 Task: Create a task  Create a new online platform for online therapy sessions , assign it to team member softage.3@softage.net in the project ArcticTech and update the status of the task to  On Track  , set the priority of the task to Low
Action: Mouse moved to (65, 54)
Screenshot: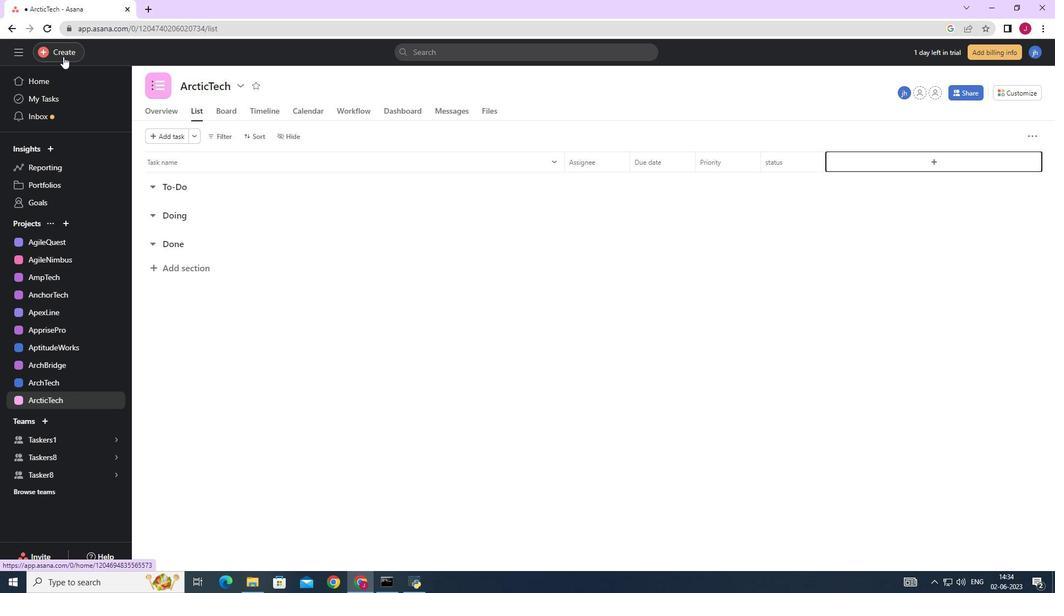 
Action: Mouse pressed left at (65, 54)
Screenshot: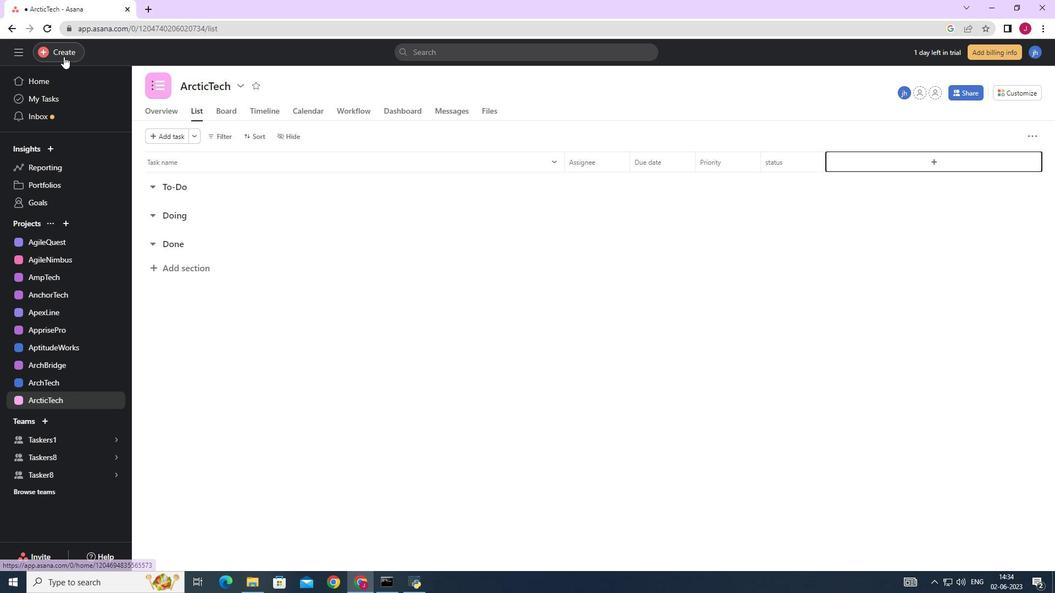 
Action: Mouse moved to (130, 54)
Screenshot: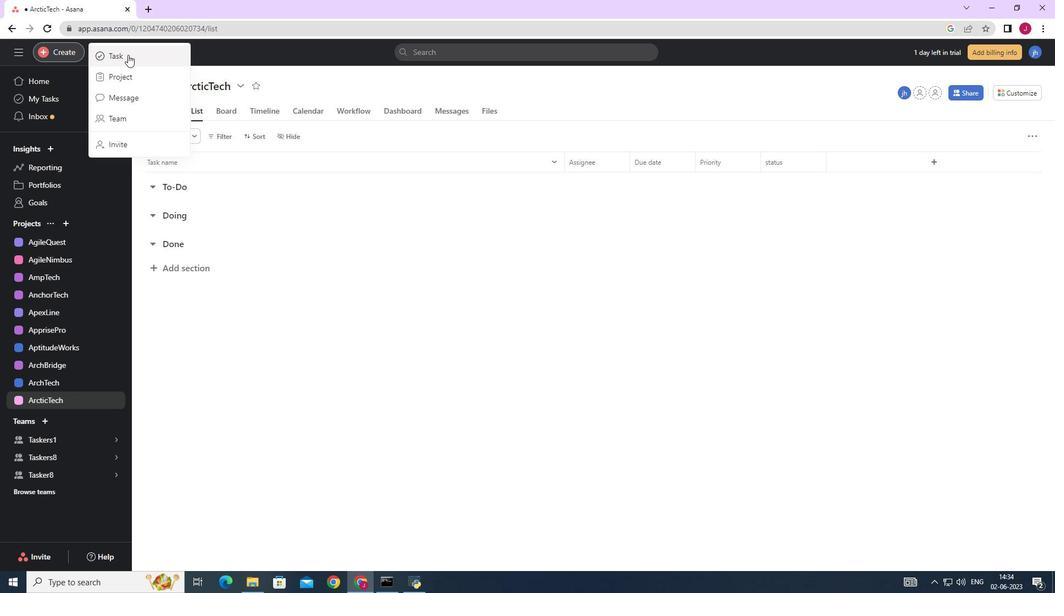 
Action: Mouse pressed left at (130, 54)
Screenshot: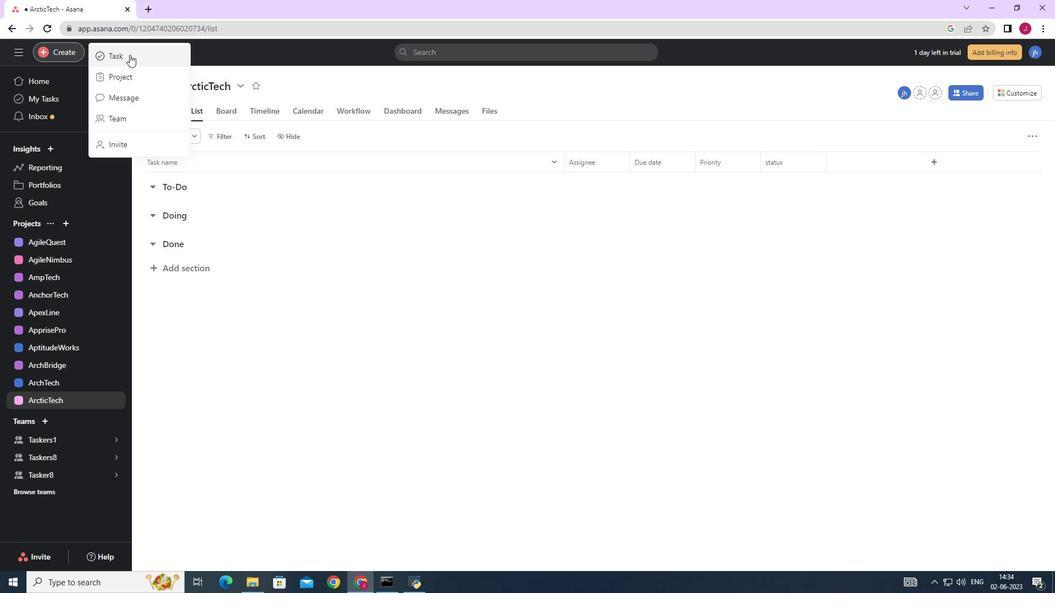 
Action: Mouse moved to (799, 345)
Screenshot: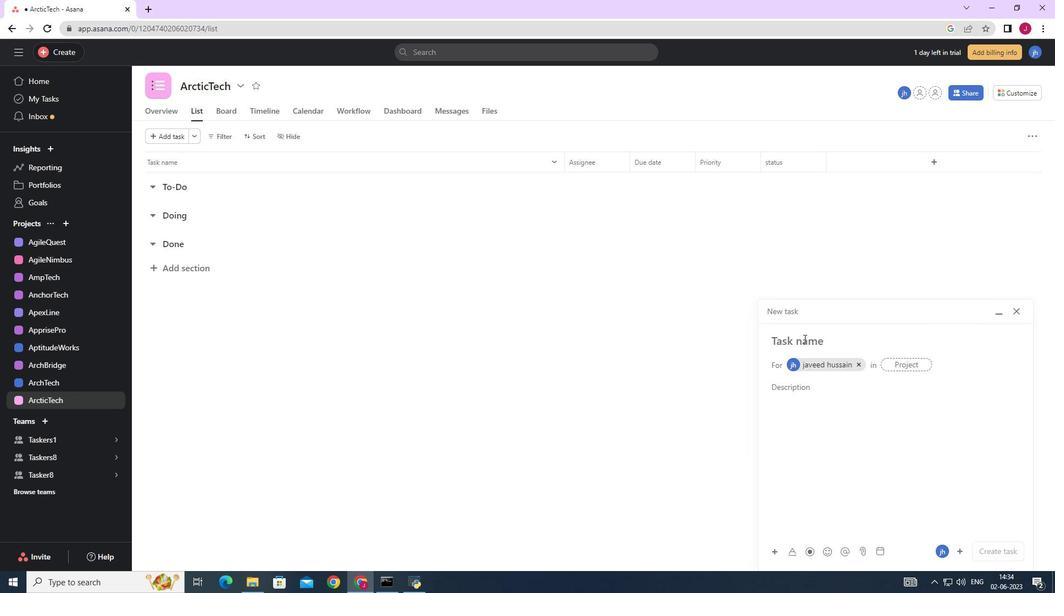 
Action: Mouse pressed left at (799, 345)
Screenshot: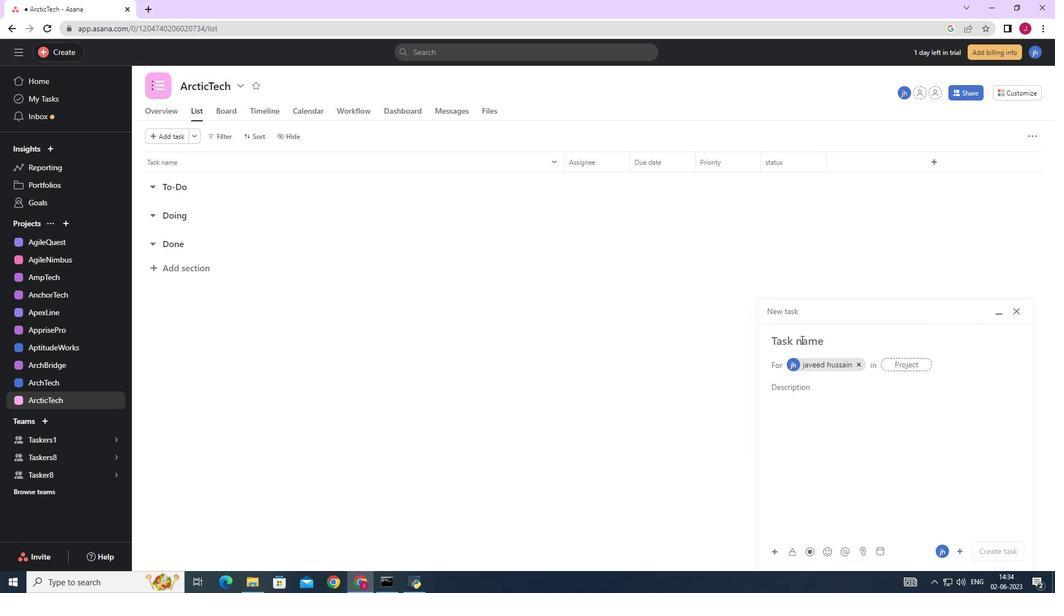 
Action: Mouse moved to (859, 363)
Screenshot: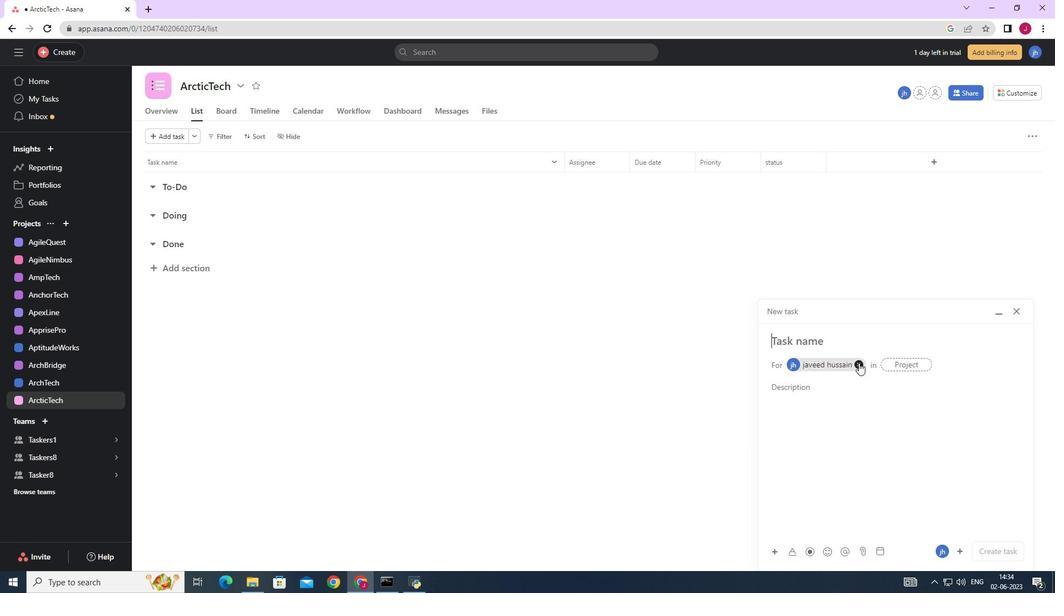 
Action: Mouse pressed left at (859, 363)
Screenshot: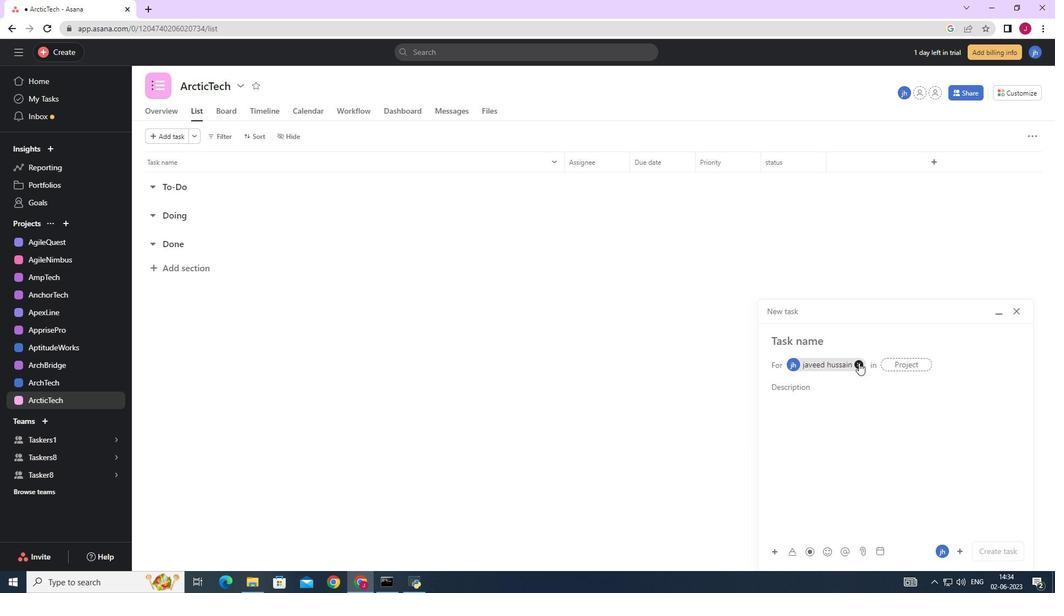 
Action: Mouse moved to (799, 342)
Screenshot: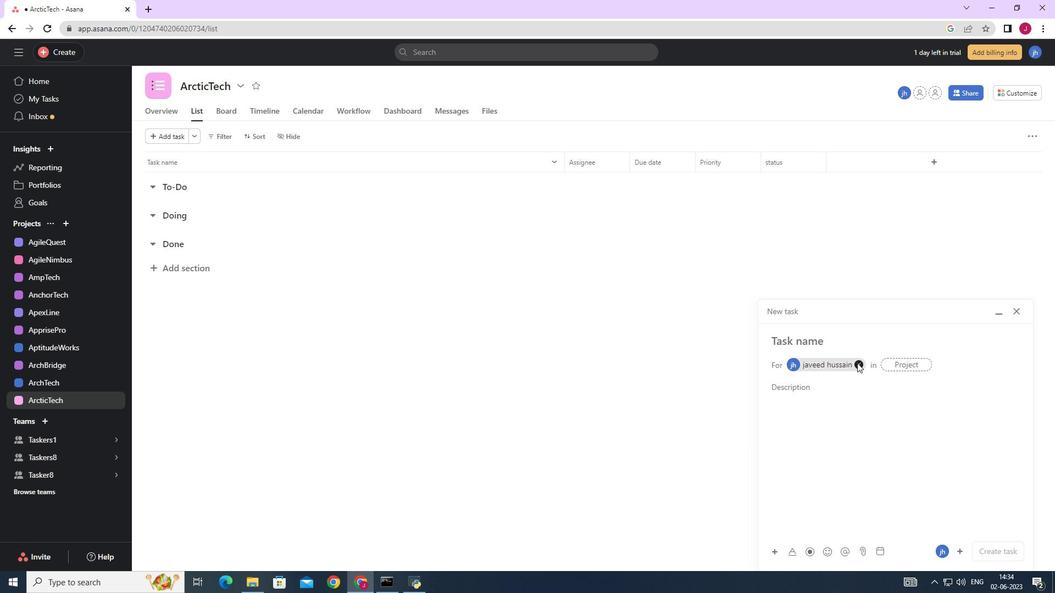 
Action: Mouse pressed left at (799, 342)
Screenshot: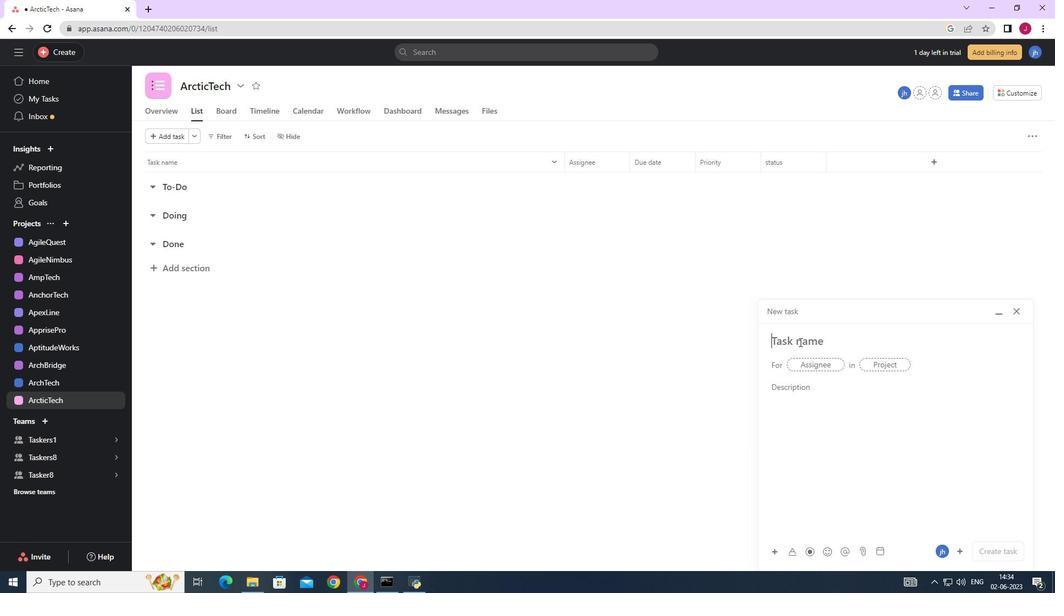 
Action: Key pressed <Key.caps_lock>C<Key.caps_lock>reate<Key.space>a<Key.space>new<Key.space>online<Key.space>platform<Key.space>for<Key.space>online<Key.space>therapy<Key.space>sessions
Screenshot: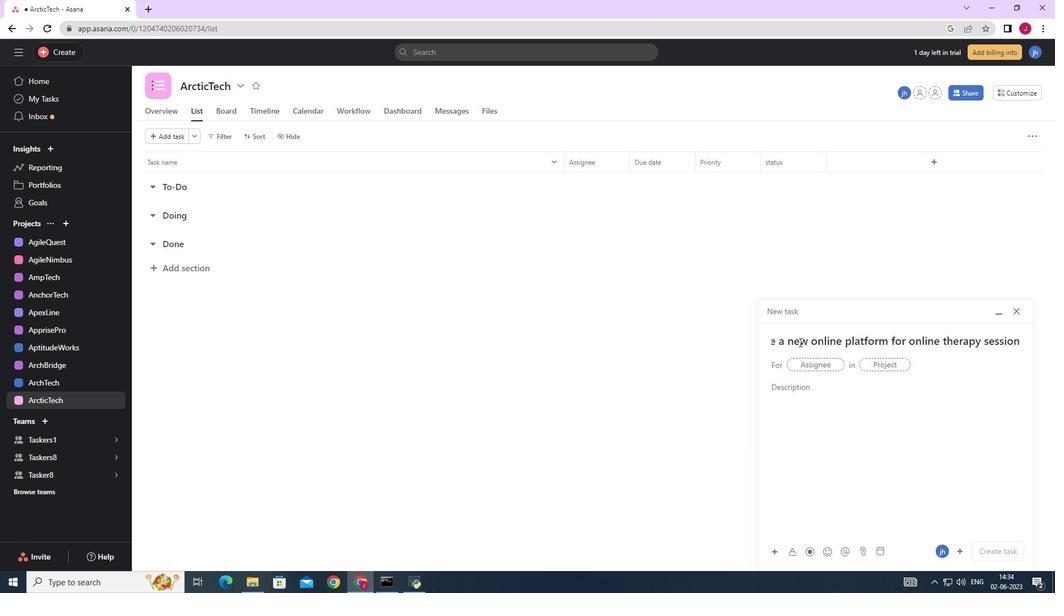 
Action: Mouse moved to (811, 366)
Screenshot: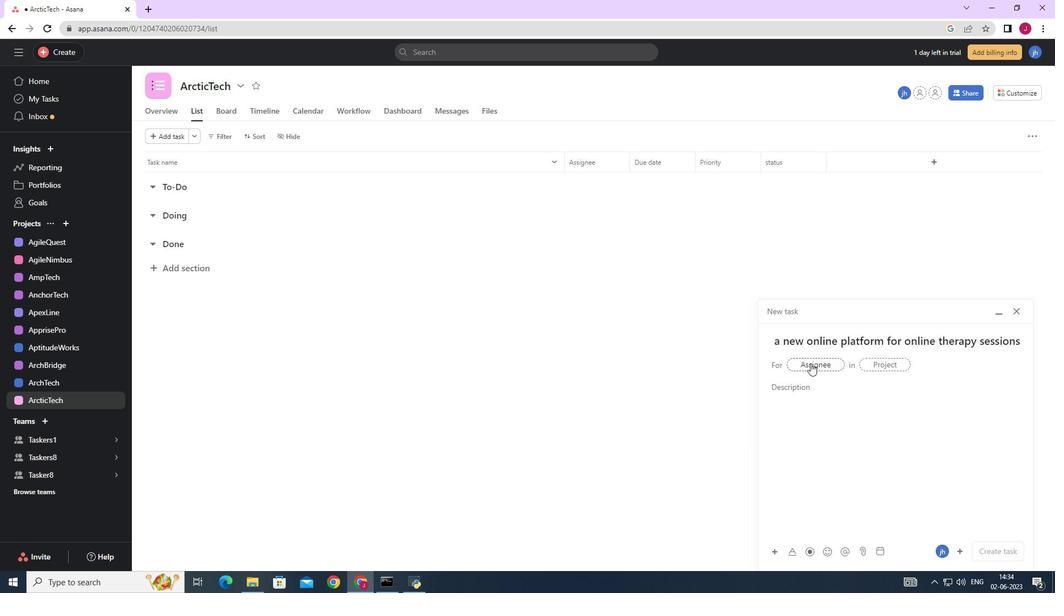 
Action: Mouse pressed left at (811, 366)
Screenshot: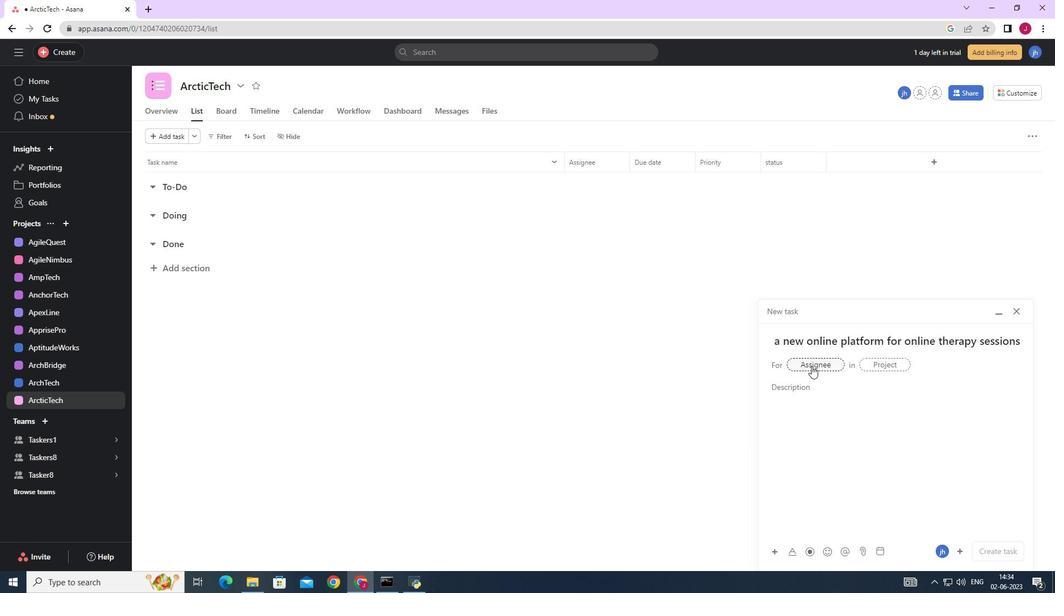 
Action: Key pressed softage.3
Screenshot: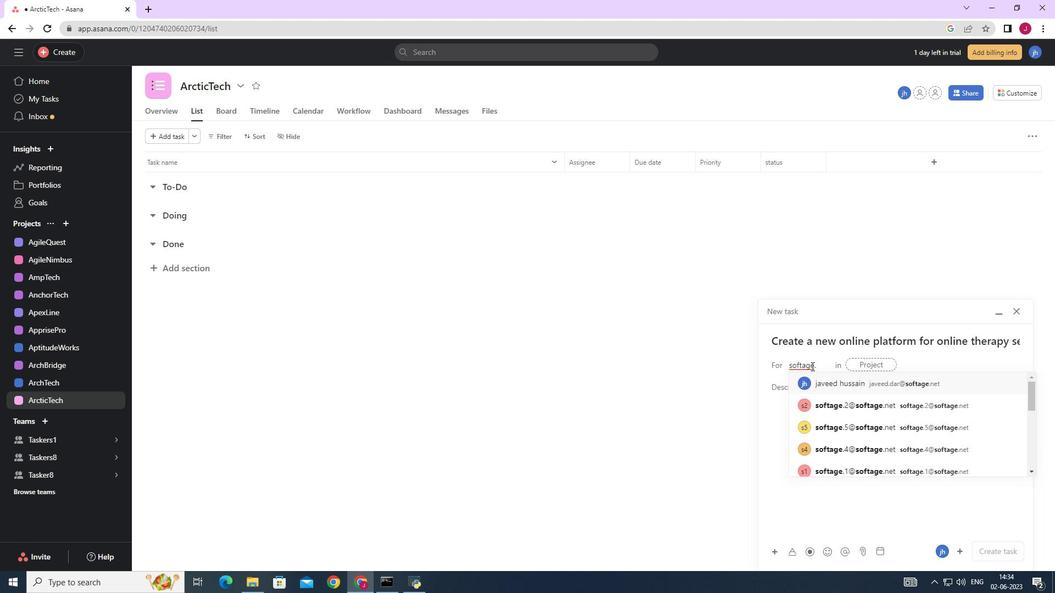 
Action: Mouse moved to (835, 382)
Screenshot: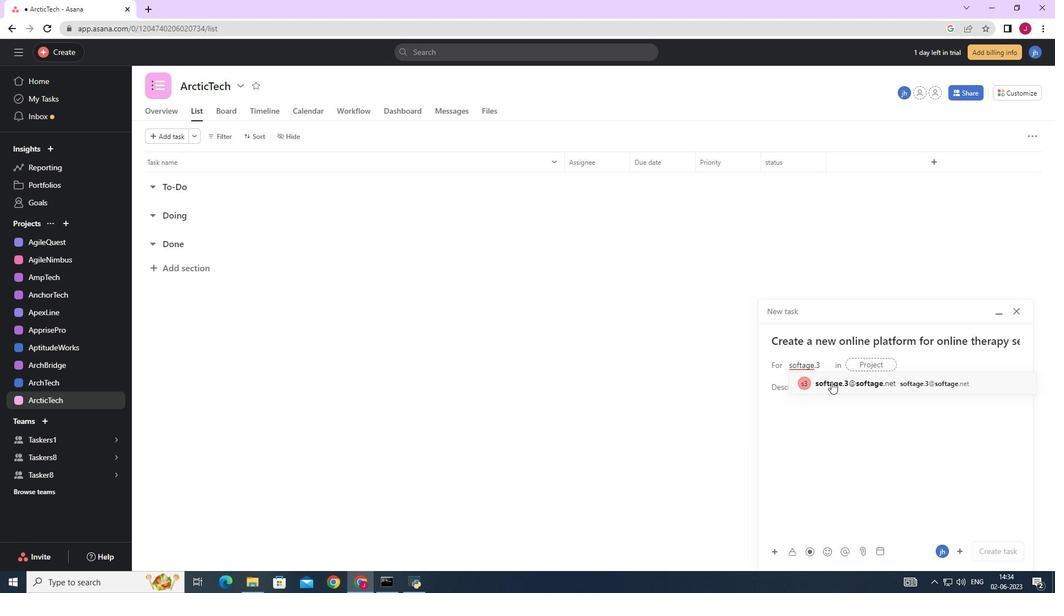 
Action: Mouse pressed left at (835, 382)
Screenshot: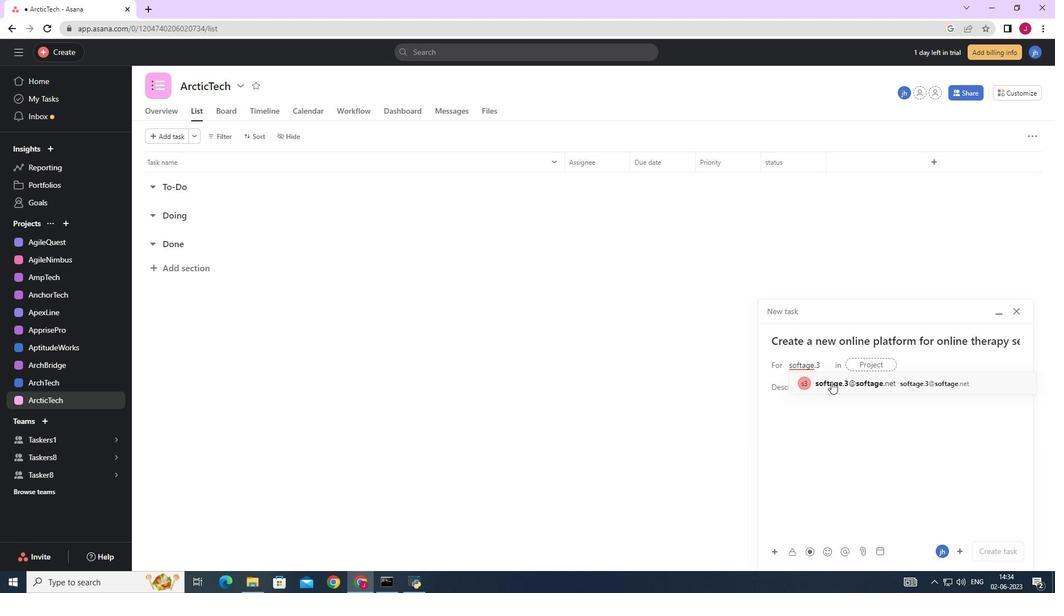 
Action: Mouse moved to (702, 384)
Screenshot: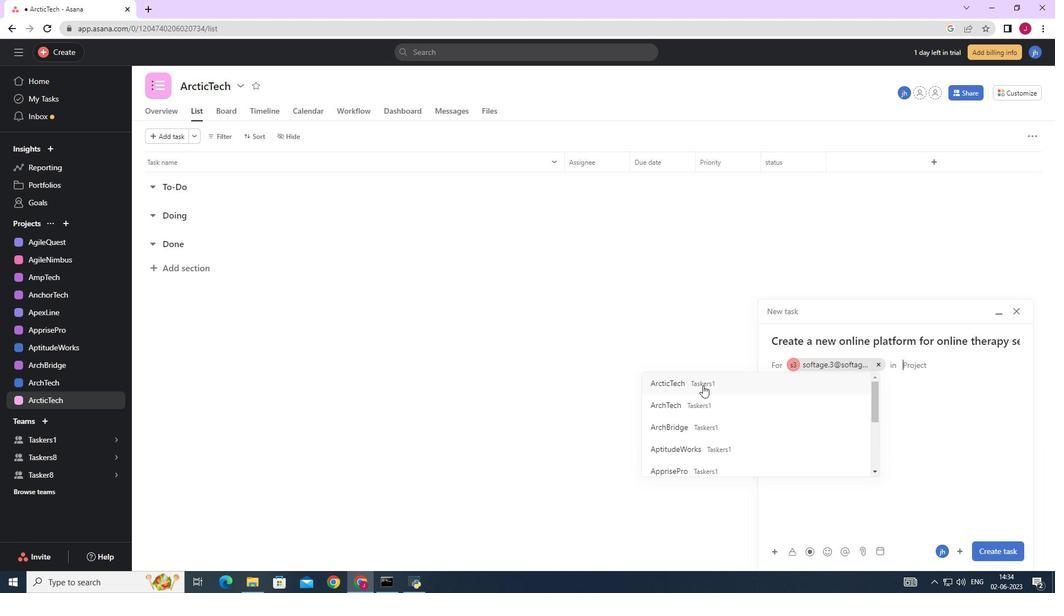 
Action: Mouse pressed left at (702, 384)
Screenshot: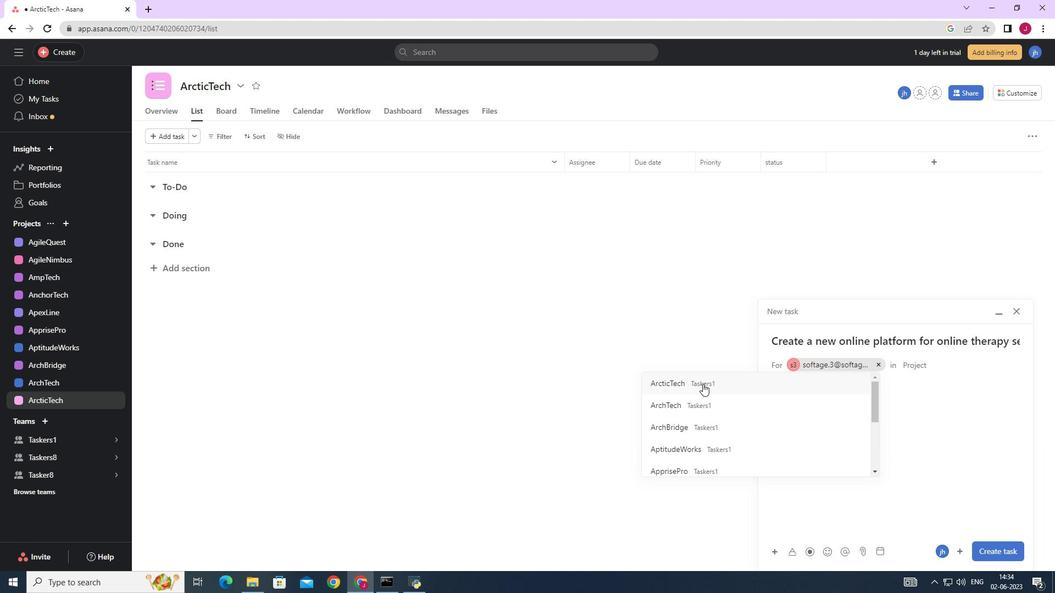 
Action: Mouse moved to (831, 390)
Screenshot: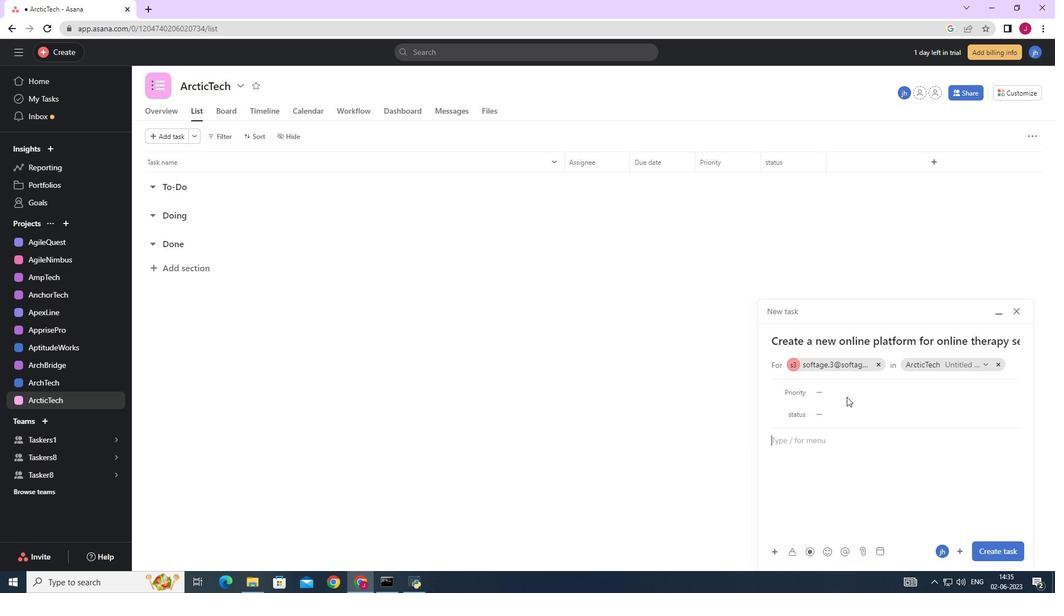 
Action: Mouse pressed left at (831, 390)
Screenshot: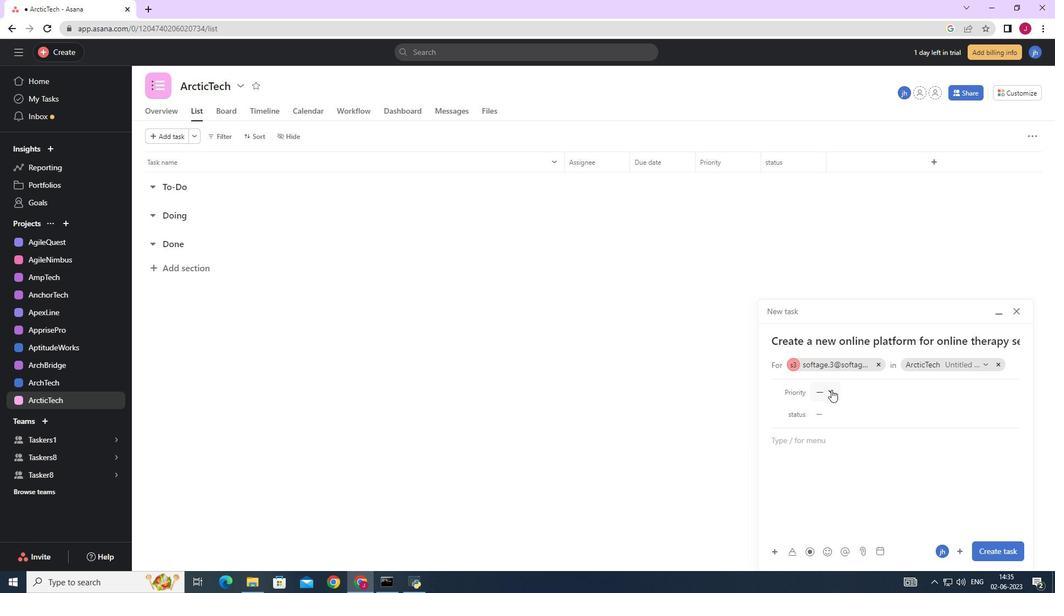 
Action: Mouse moved to (843, 469)
Screenshot: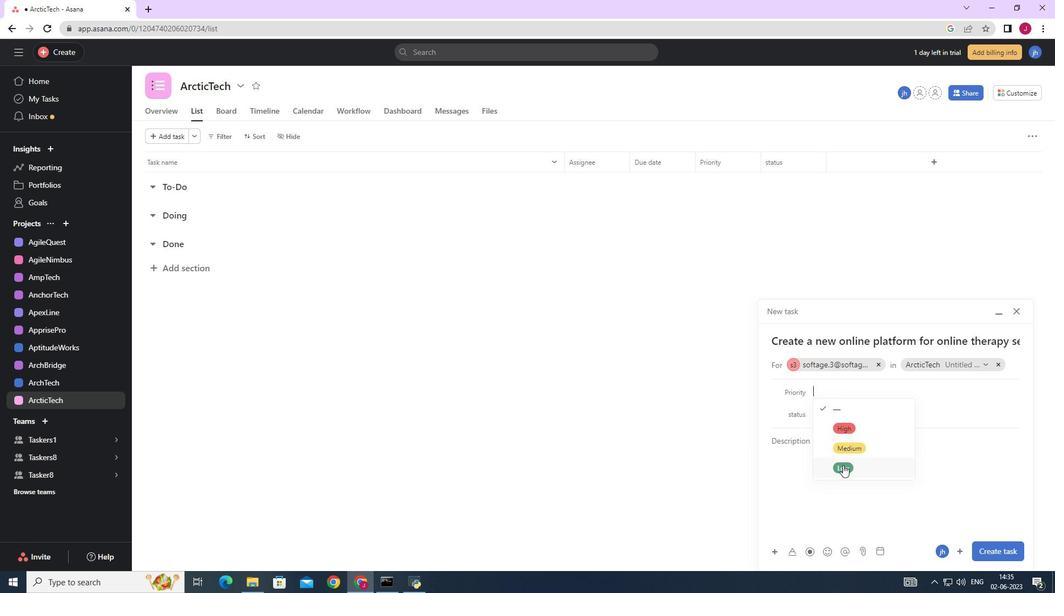 
Action: Mouse pressed left at (843, 469)
Screenshot: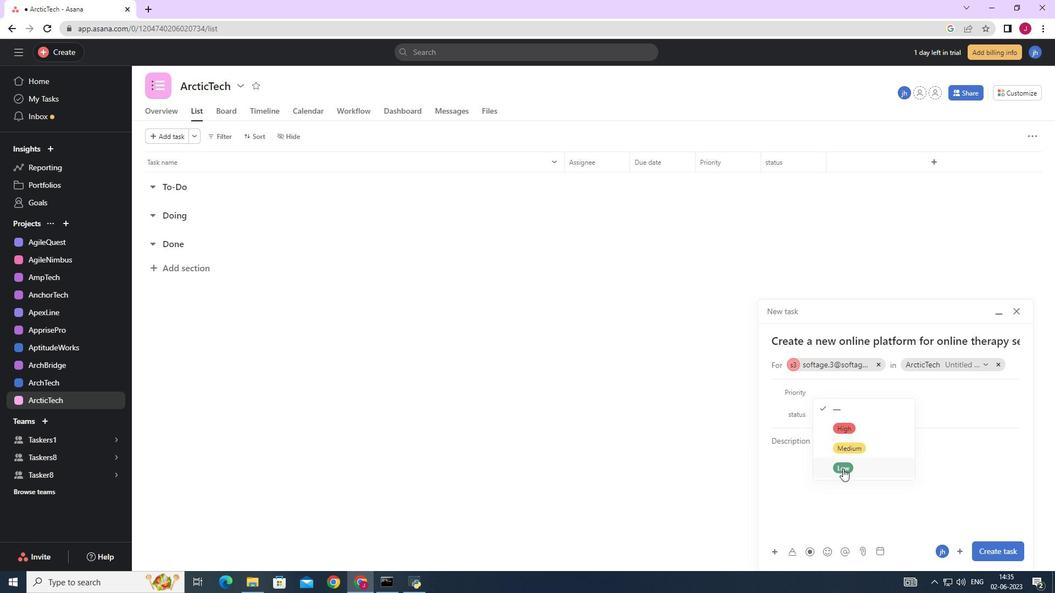
Action: Mouse moved to (826, 417)
Screenshot: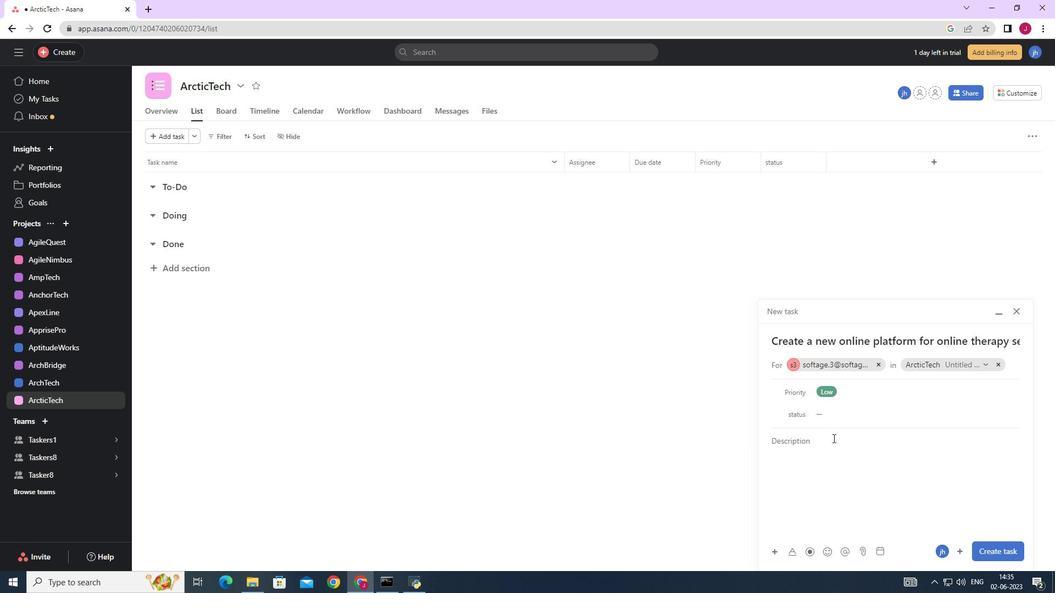 
Action: Mouse pressed left at (826, 417)
Screenshot: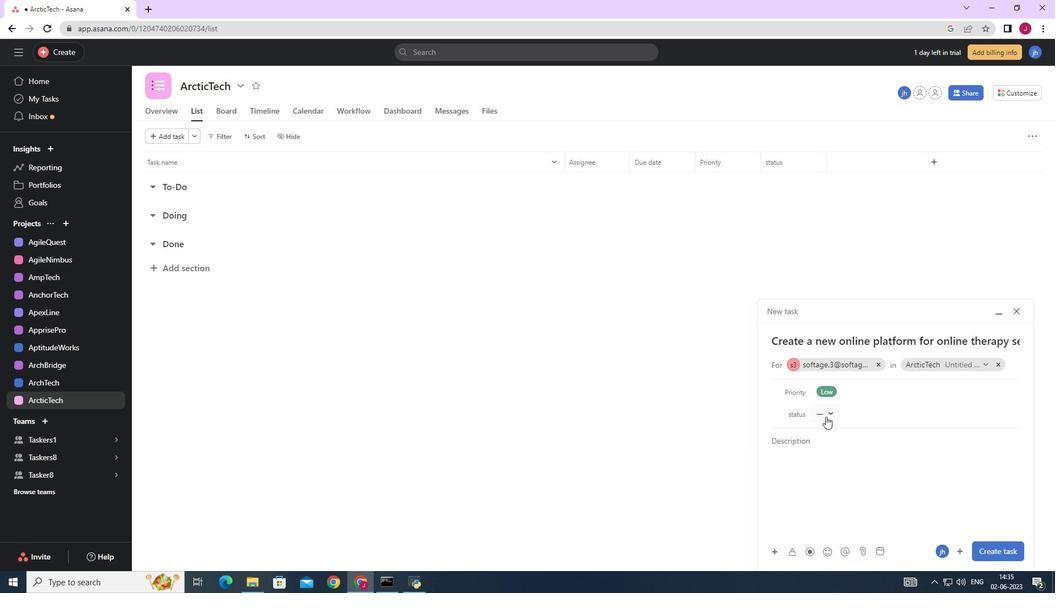 
Action: Mouse moved to (844, 452)
Screenshot: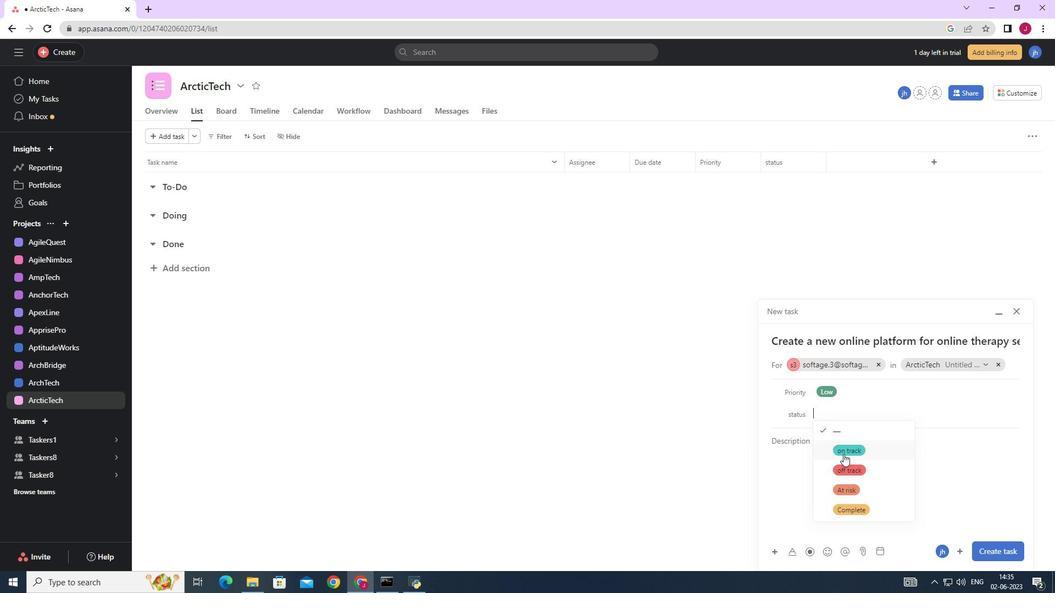 
Action: Mouse pressed left at (844, 452)
Screenshot: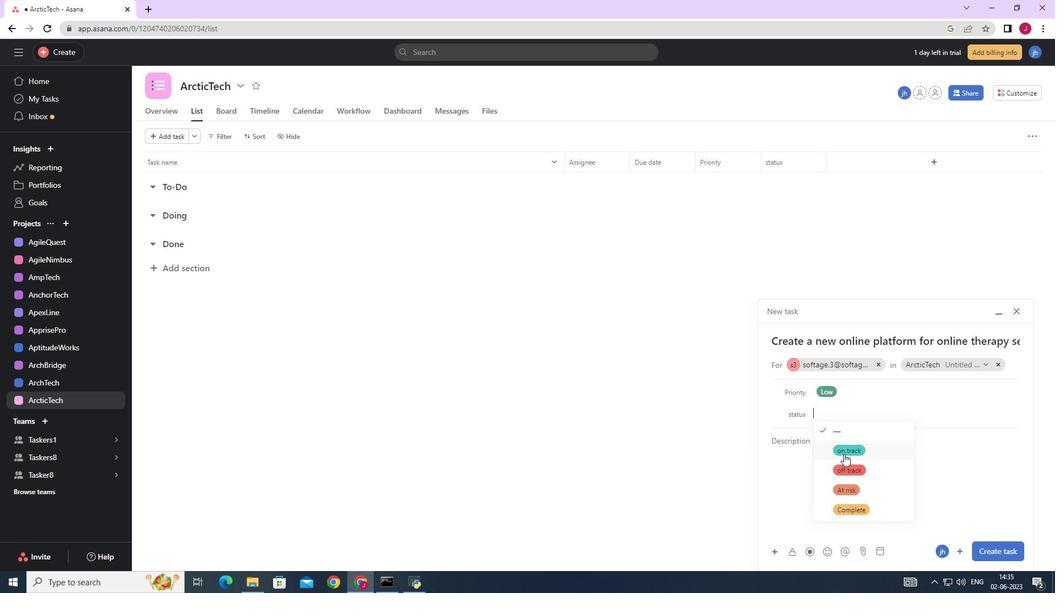 
Action: Mouse moved to (1006, 549)
Screenshot: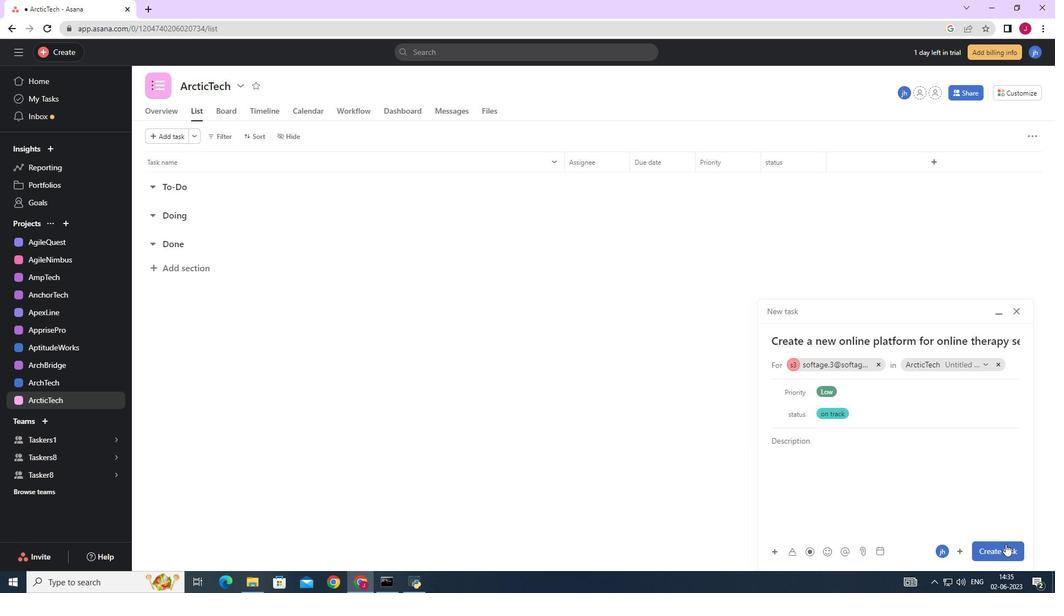 
Action: Mouse pressed left at (1006, 549)
Screenshot: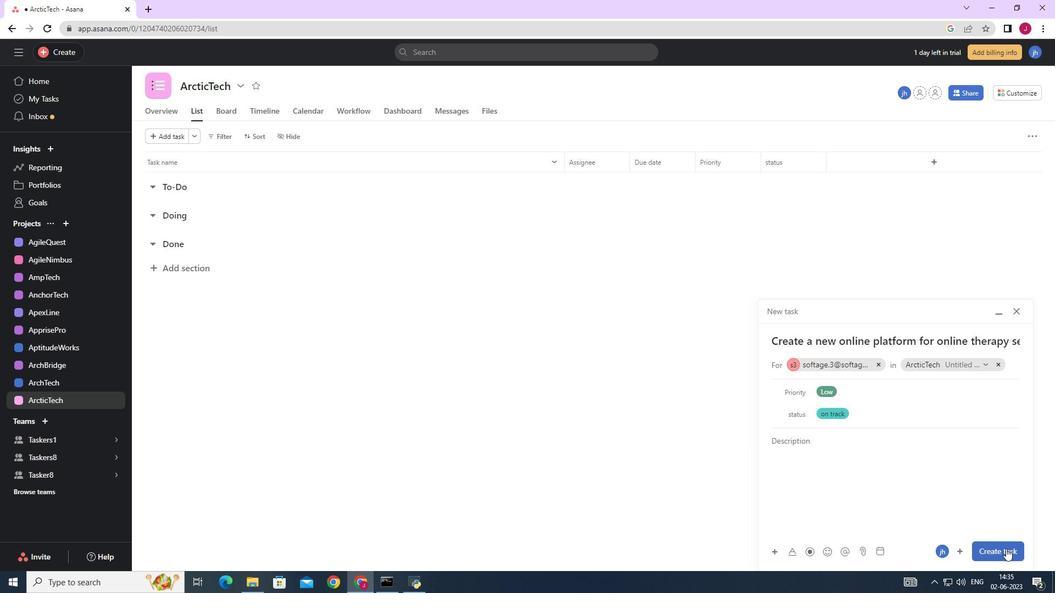 
Action: Mouse moved to (984, 528)
Screenshot: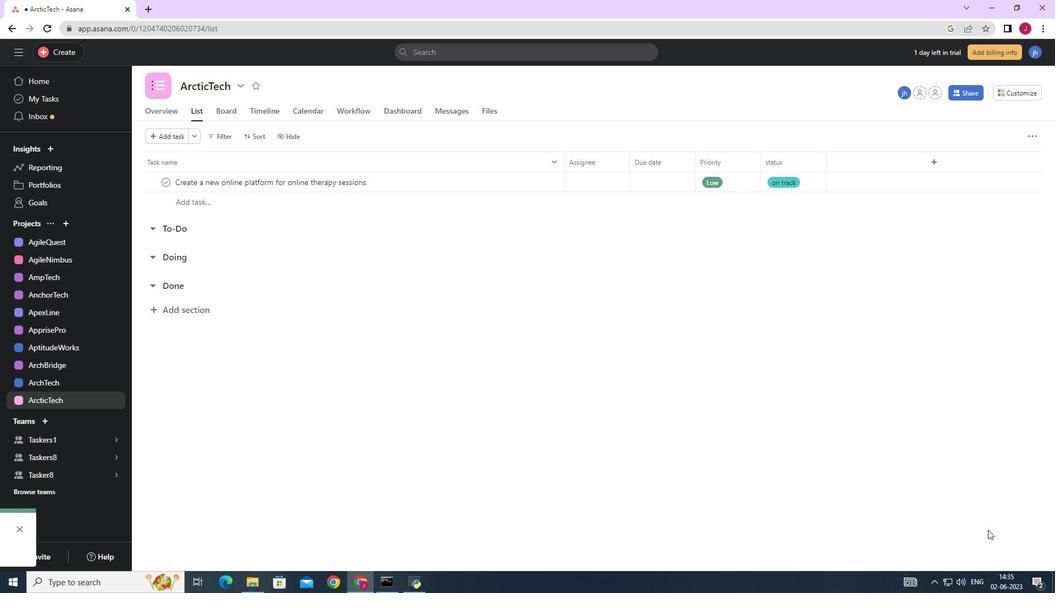 
